 Task: Add the task  Develop a new online tool for online surveys and polls to the section DevOps Drive in the project ArchTech and add a Due Date to the respective task as 2024/01/28
Action: Mouse moved to (626, 454)
Screenshot: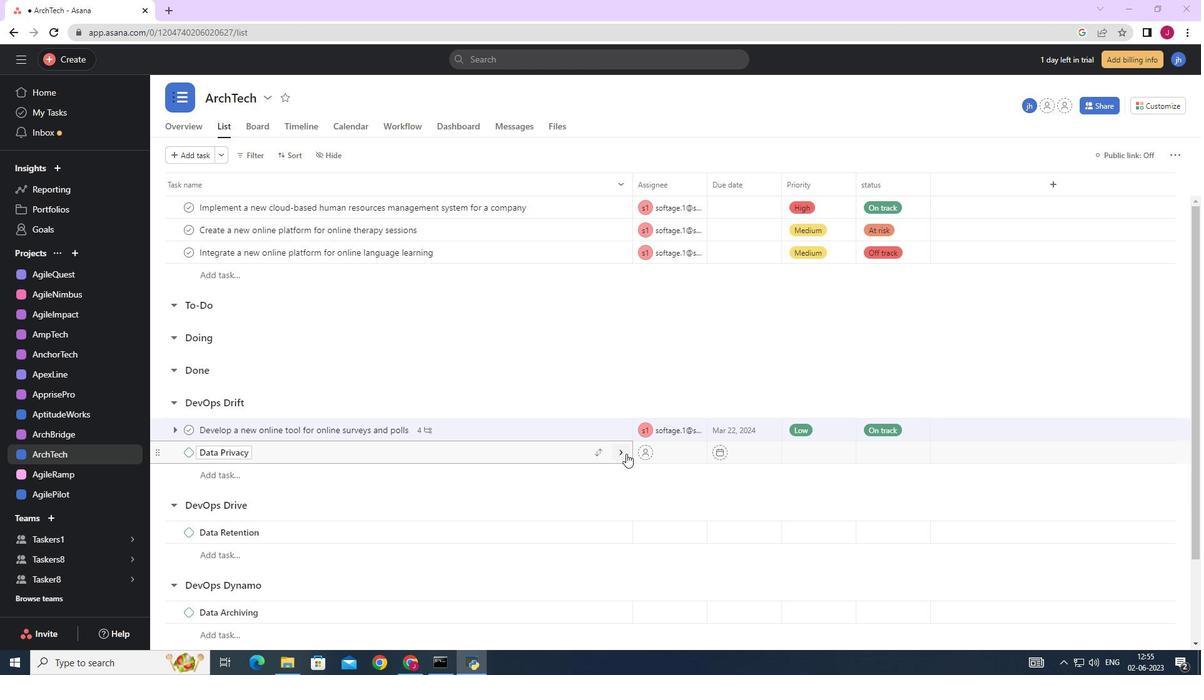 
Action: Mouse scrolled (626, 455) with delta (0, 0)
Screenshot: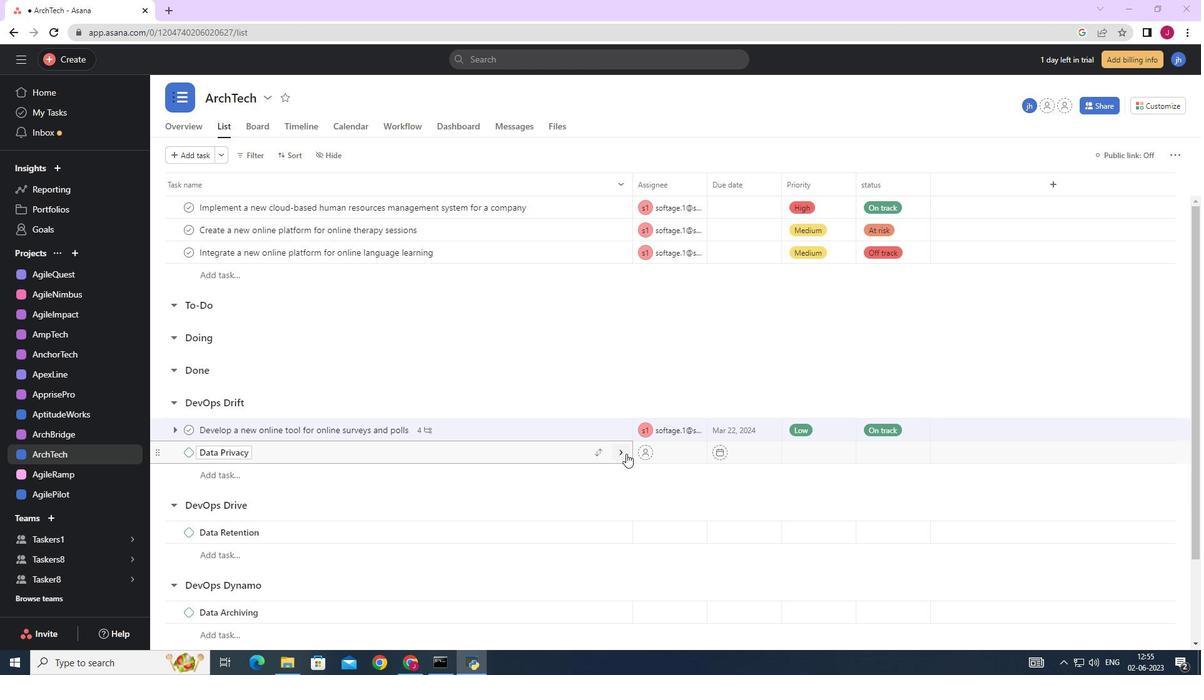 
Action: Mouse moved to (625, 453)
Screenshot: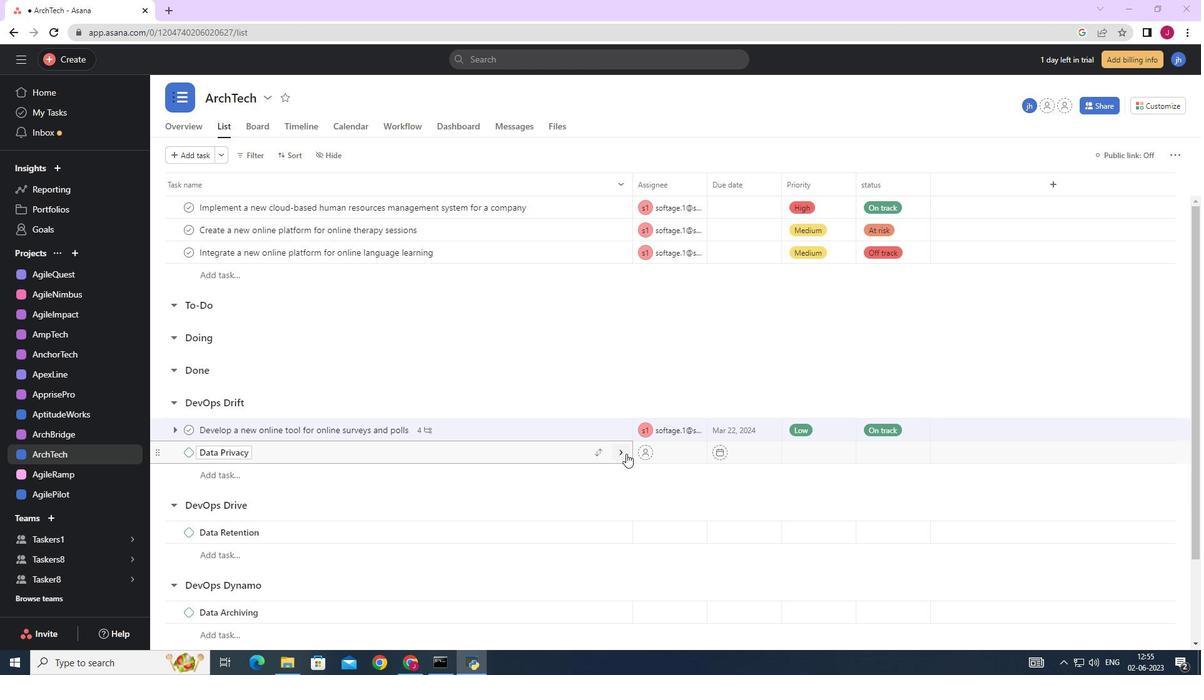 
Action: Mouse scrolled (625, 453) with delta (0, 0)
Screenshot: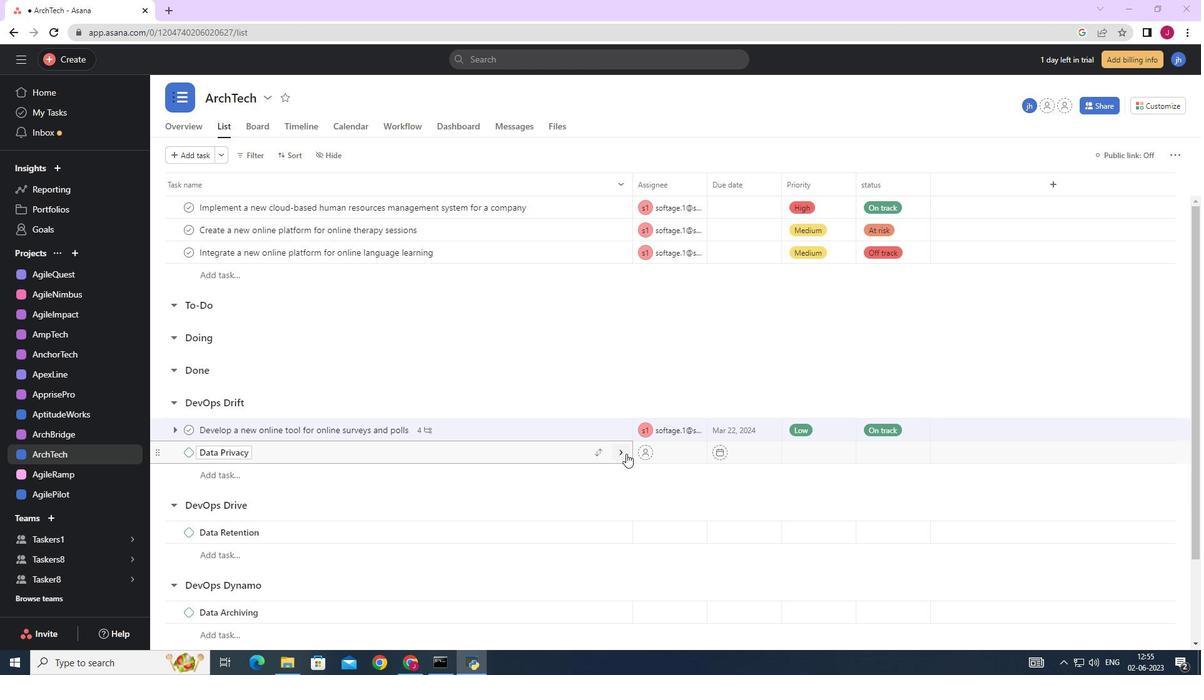 
Action: Mouse moved to (621, 450)
Screenshot: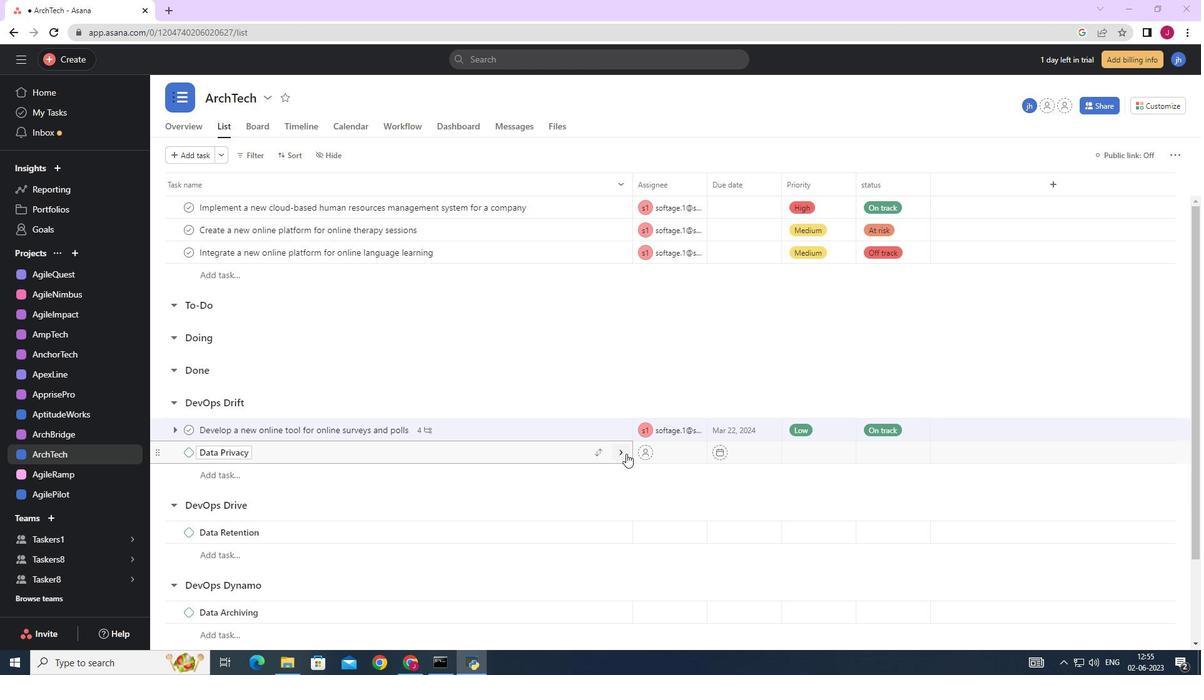 
Action: Mouse scrolled (623, 452) with delta (0, 0)
Screenshot: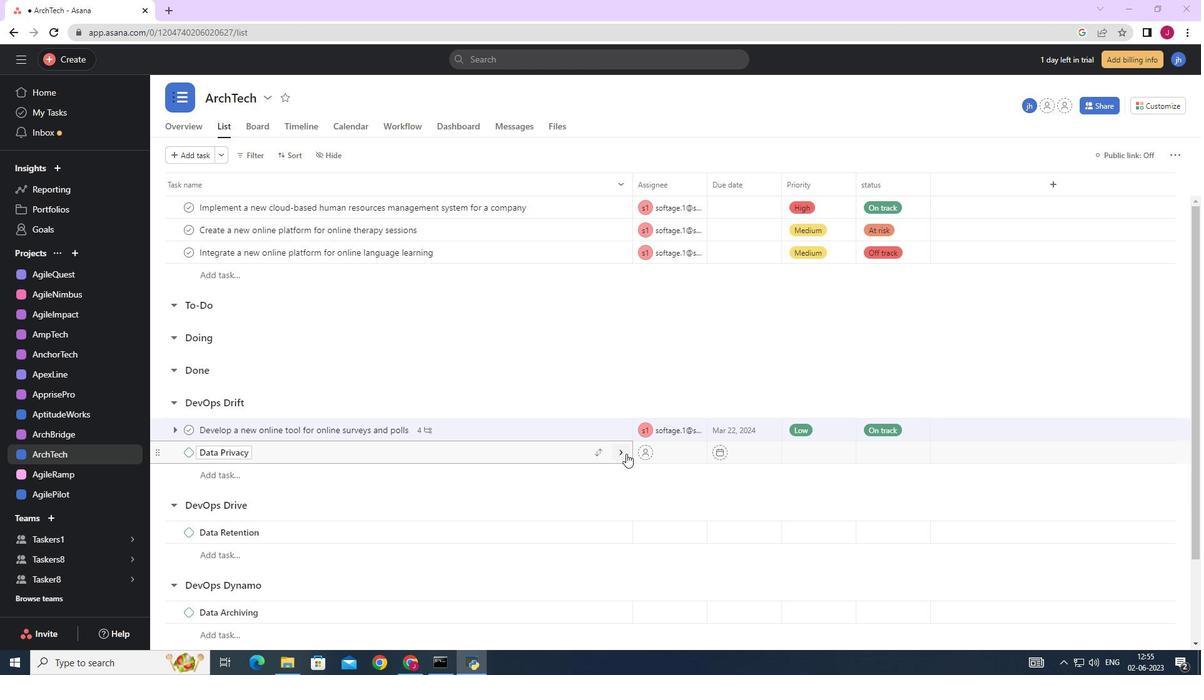 
Action: Mouse moved to (612, 443)
Screenshot: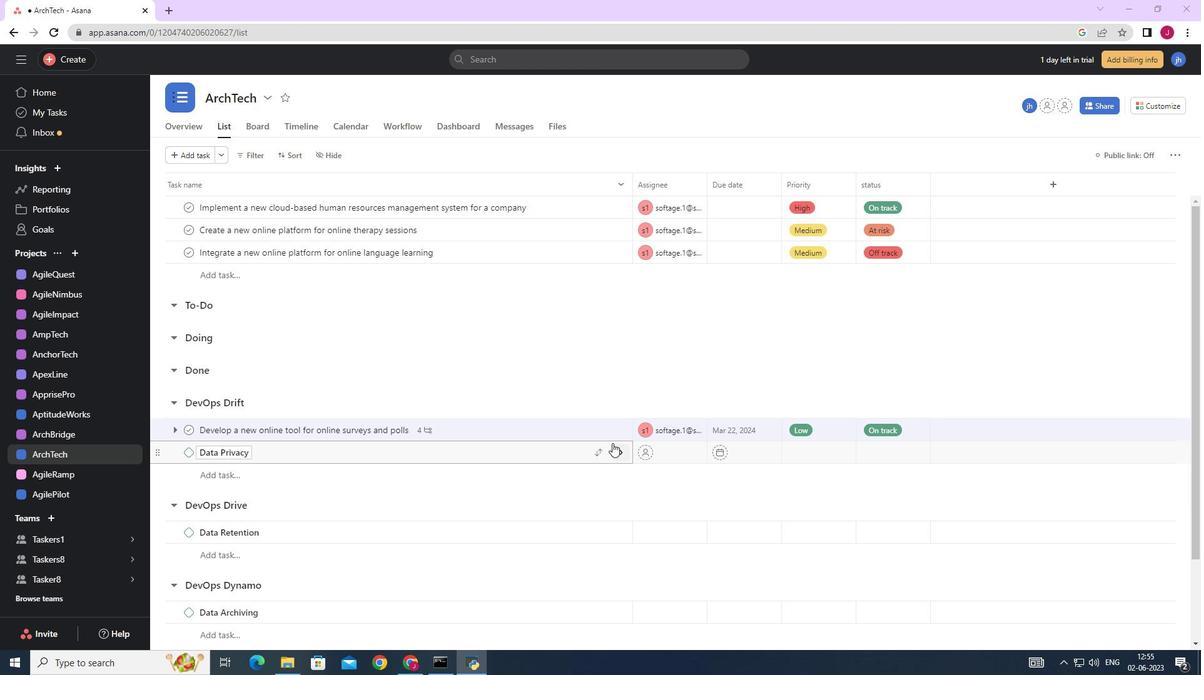 
Action: Mouse scrolled (614, 445) with delta (0, 0)
Screenshot: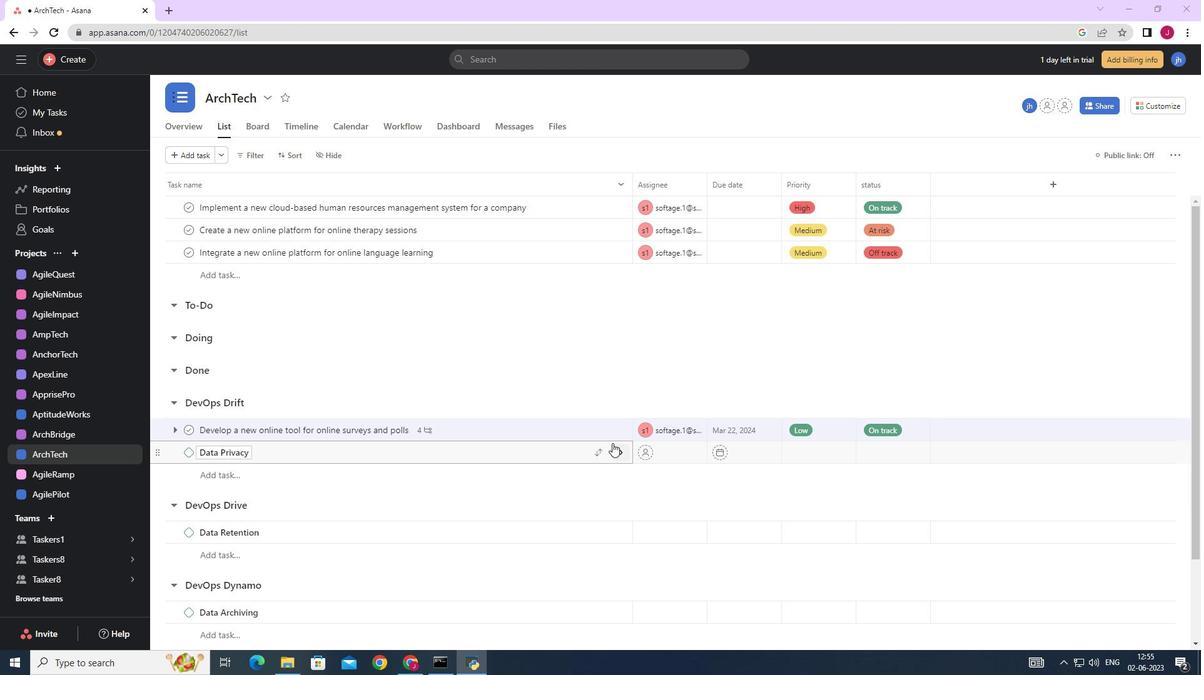 
Action: Mouse moved to (596, 433)
Screenshot: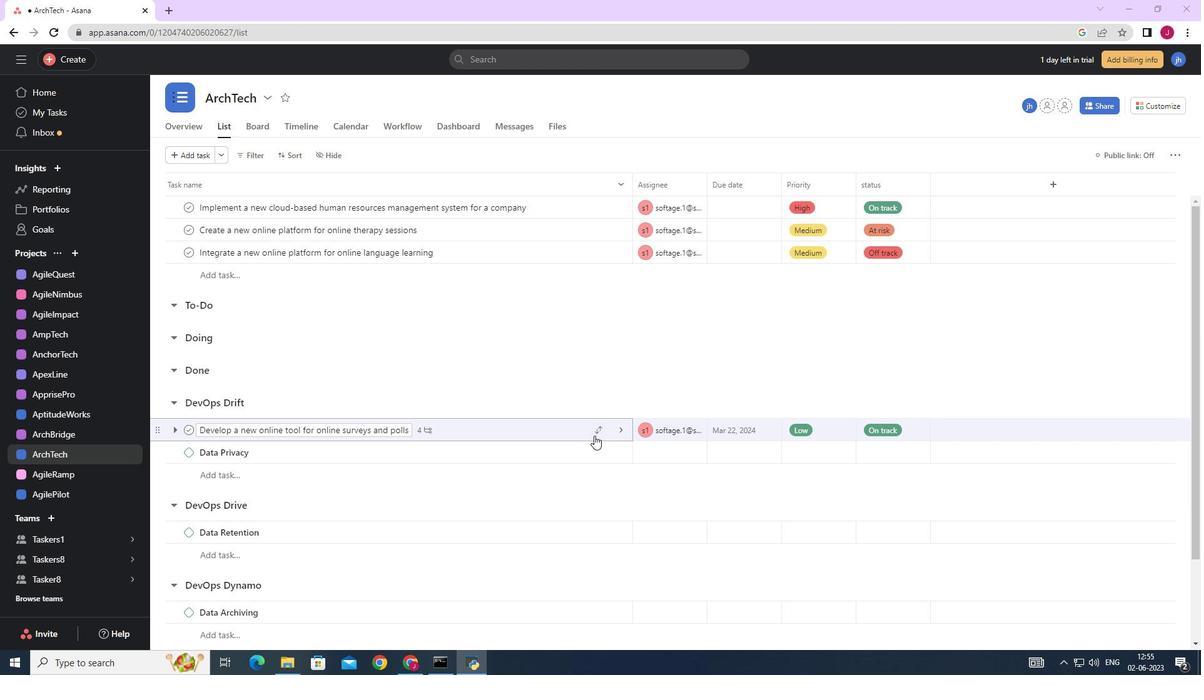 
Action: Mouse pressed left at (596, 433)
Screenshot: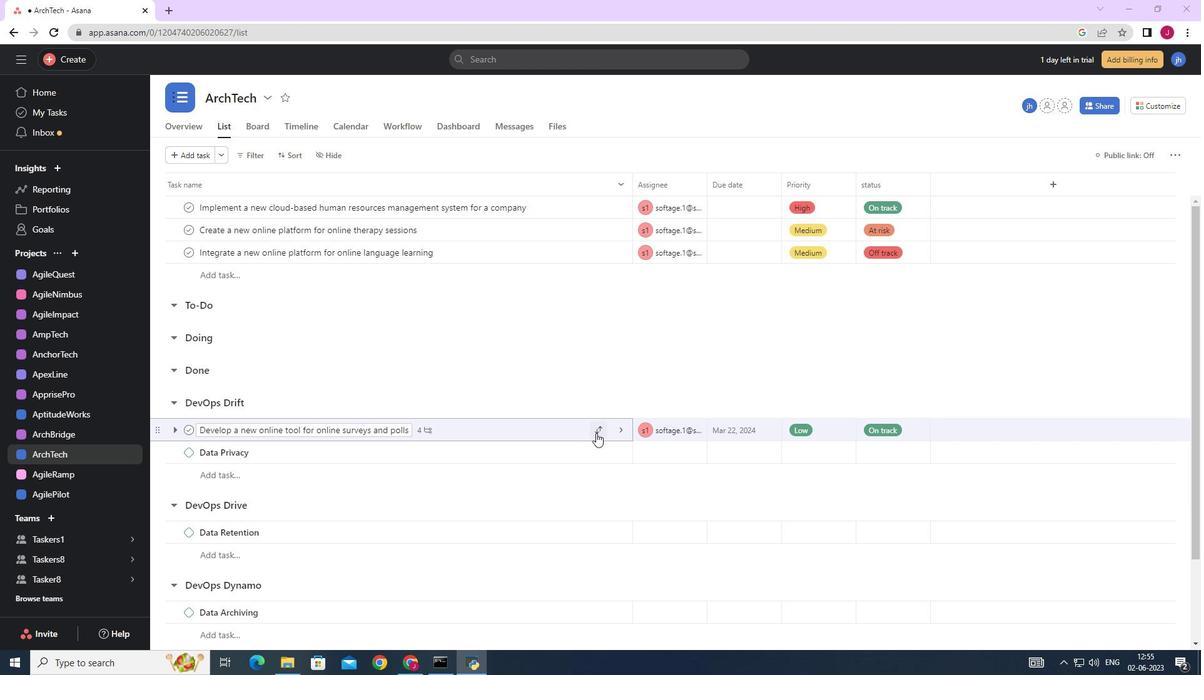 
Action: Mouse moved to (533, 365)
Screenshot: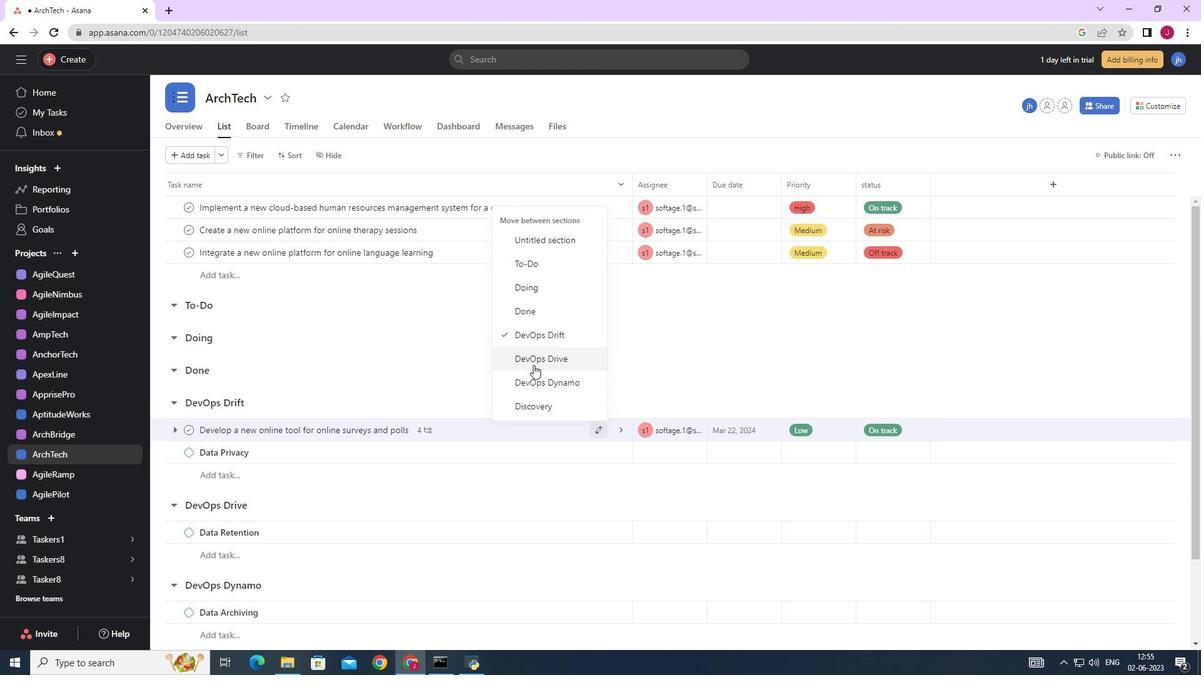 
Action: Mouse pressed left at (533, 365)
Screenshot: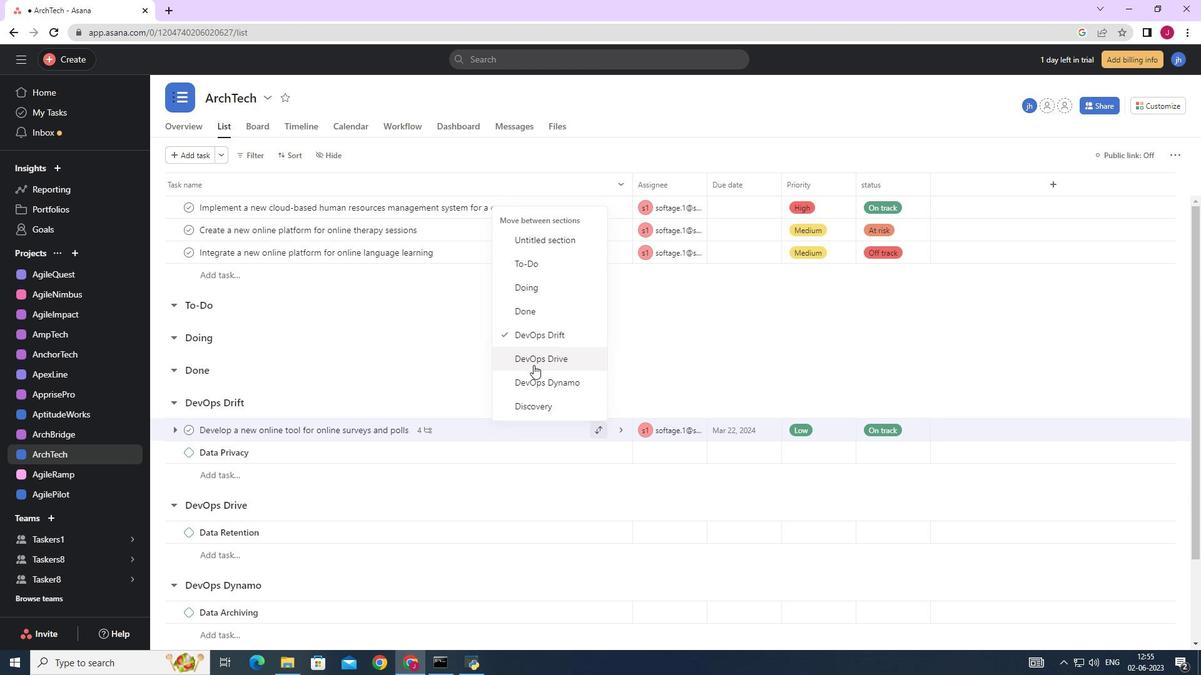 
Action: Mouse moved to (765, 511)
Screenshot: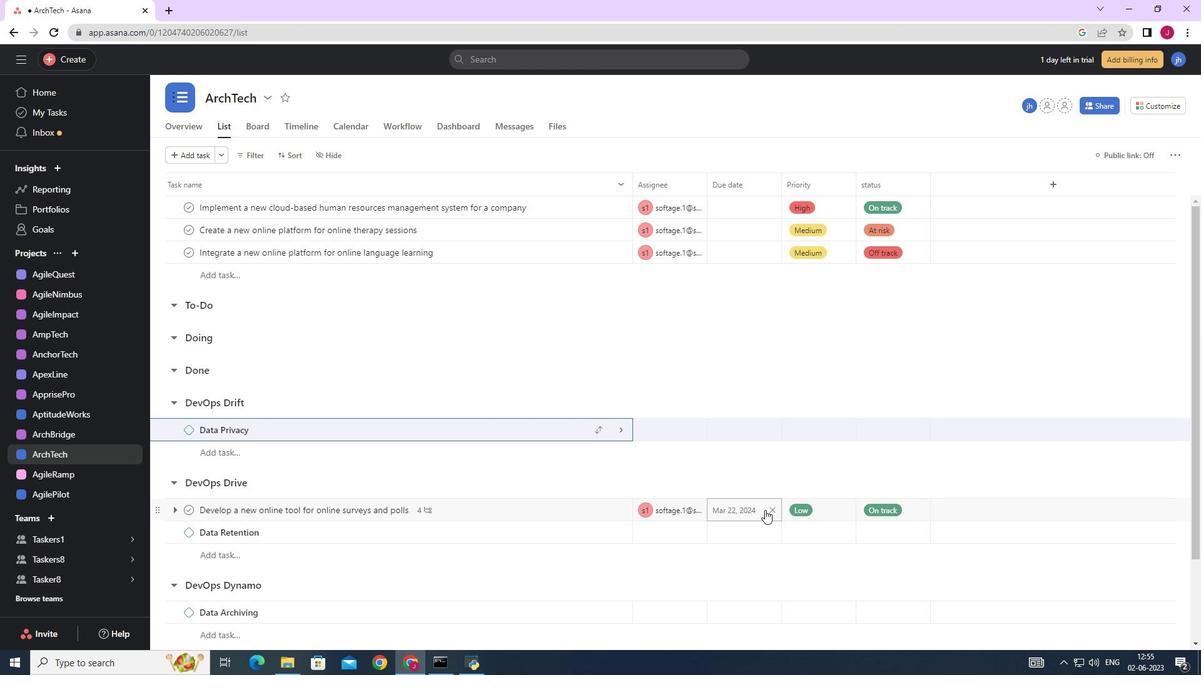 
Action: Mouse pressed left at (765, 511)
Screenshot: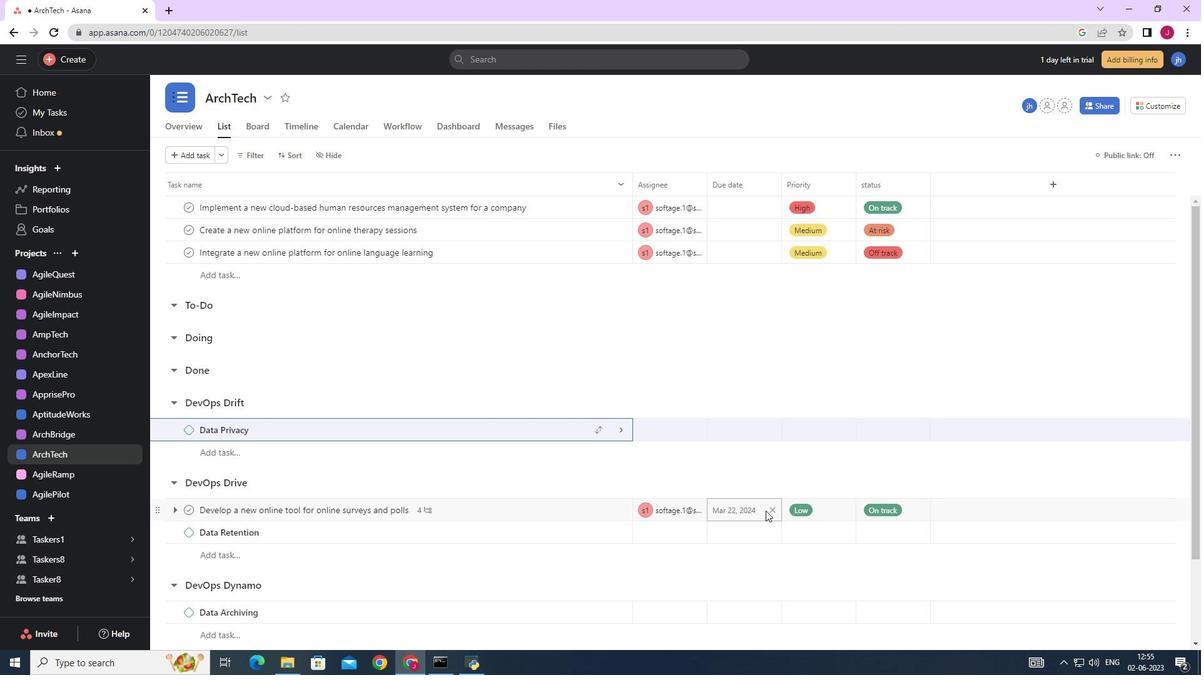 
Action: Mouse moved to (774, 511)
Screenshot: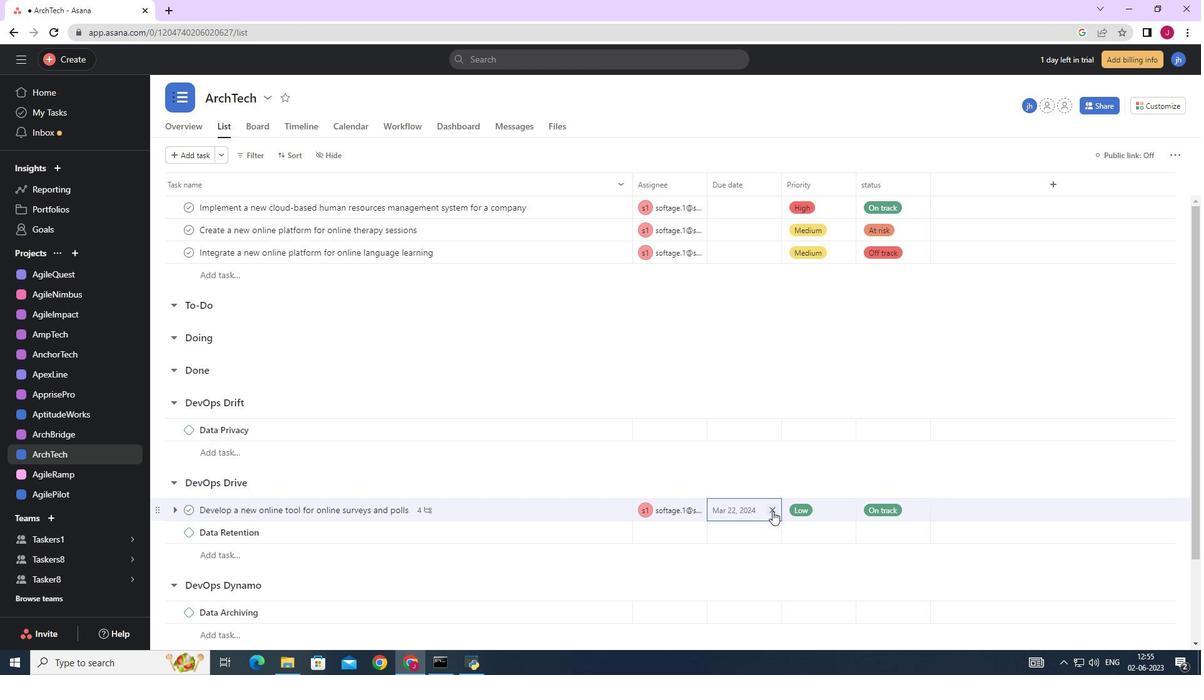 
Action: Mouse pressed left at (774, 511)
Screenshot: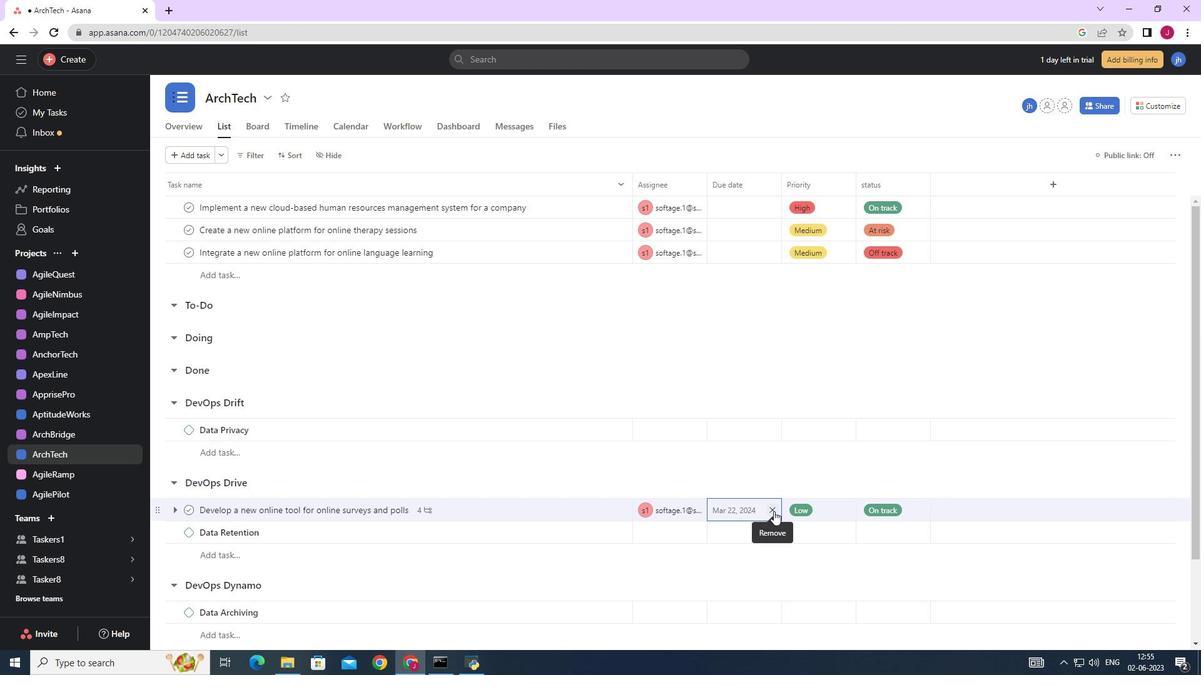 
Action: Mouse moved to (730, 513)
Screenshot: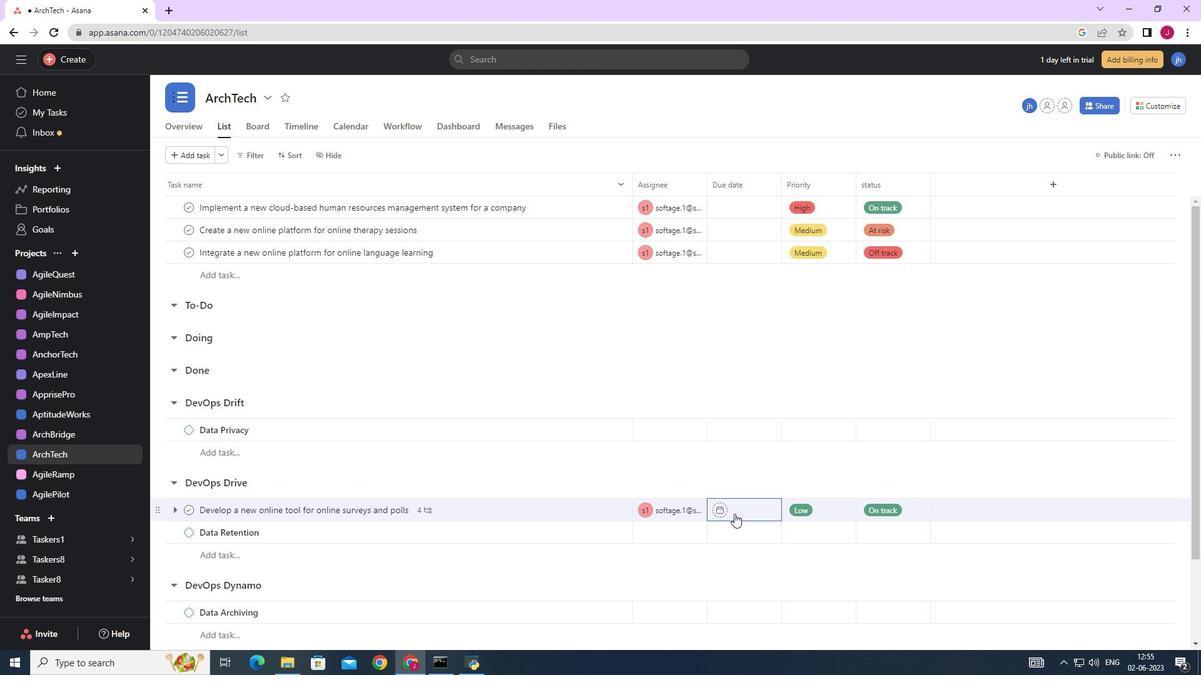 
Action: Mouse pressed left at (730, 513)
Screenshot: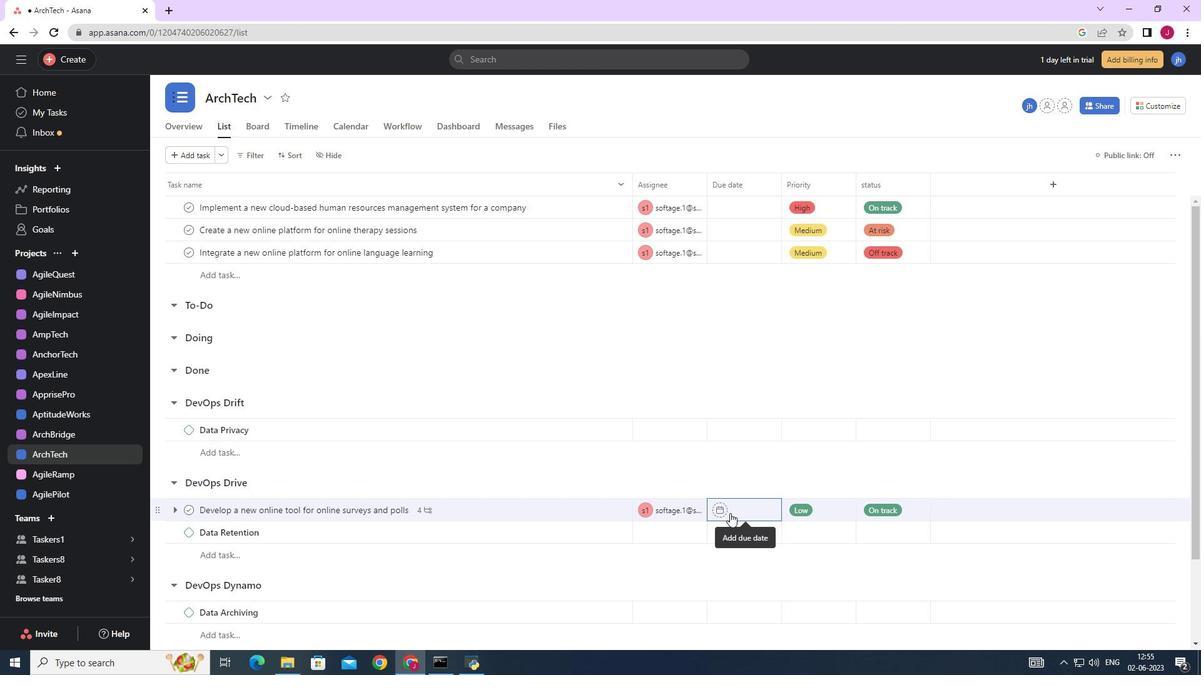 
Action: Mouse moved to (872, 311)
Screenshot: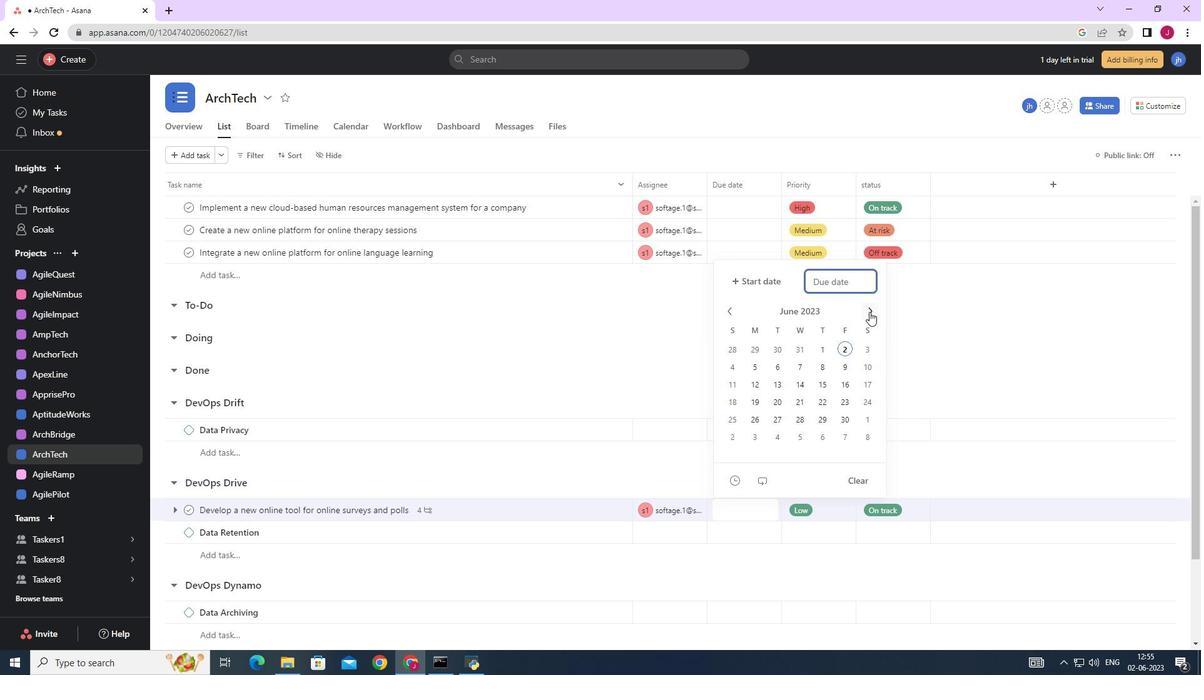 
Action: Mouse pressed left at (872, 311)
Screenshot: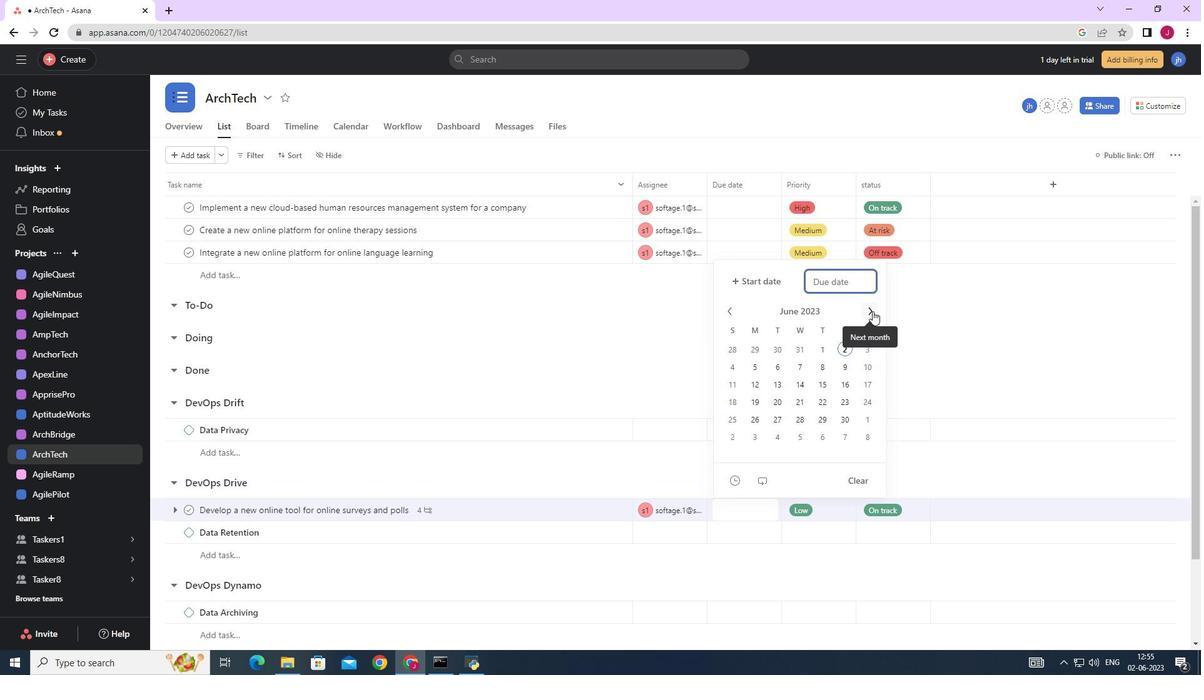 
Action: Mouse pressed left at (872, 311)
Screenshot: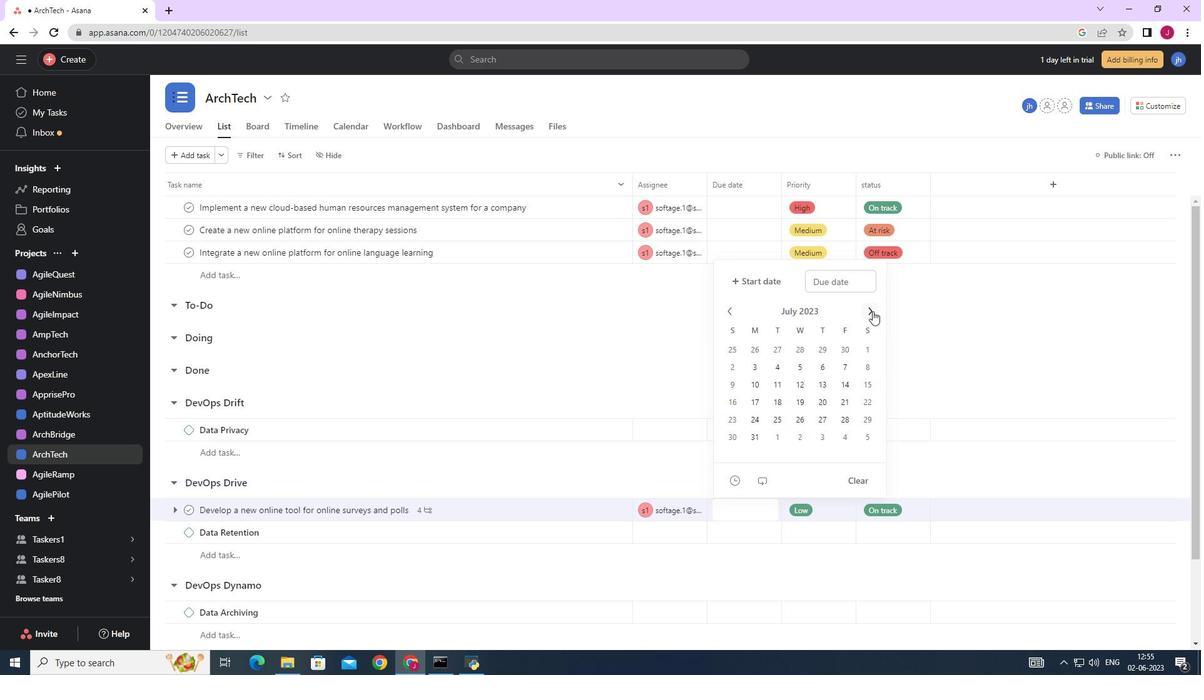 
Action: Mouse pressed left at (872, 311)
Screenshot: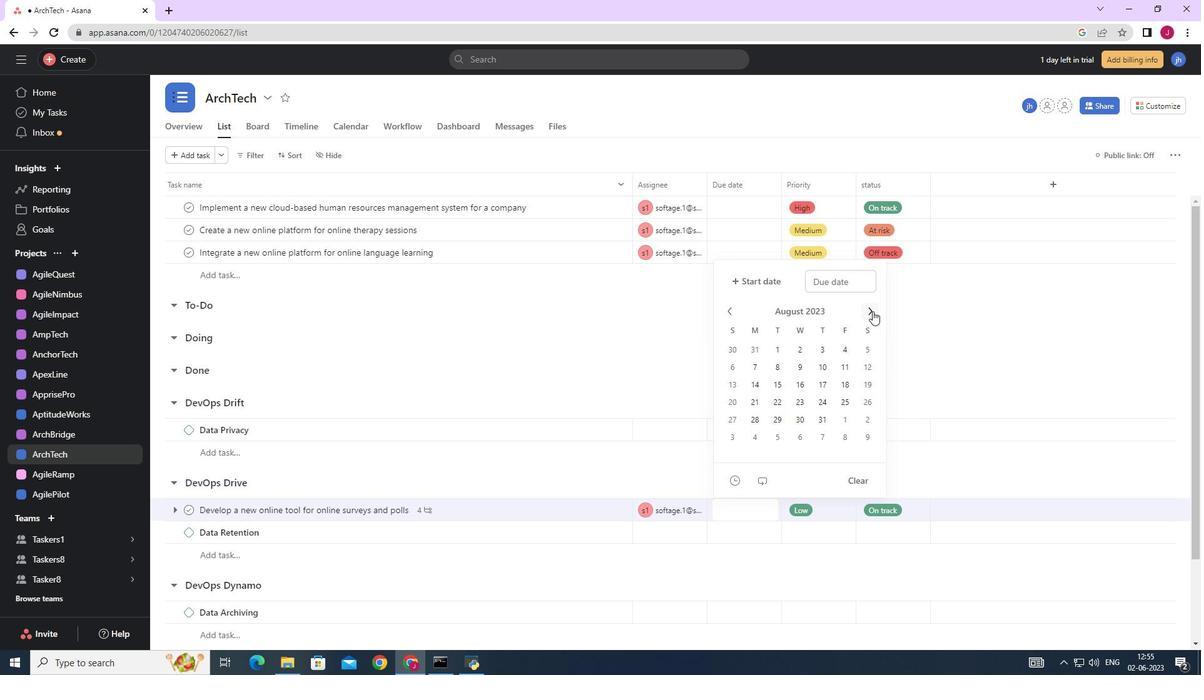 
Action: Mouse pressed left at (872, 311)
Screenshot: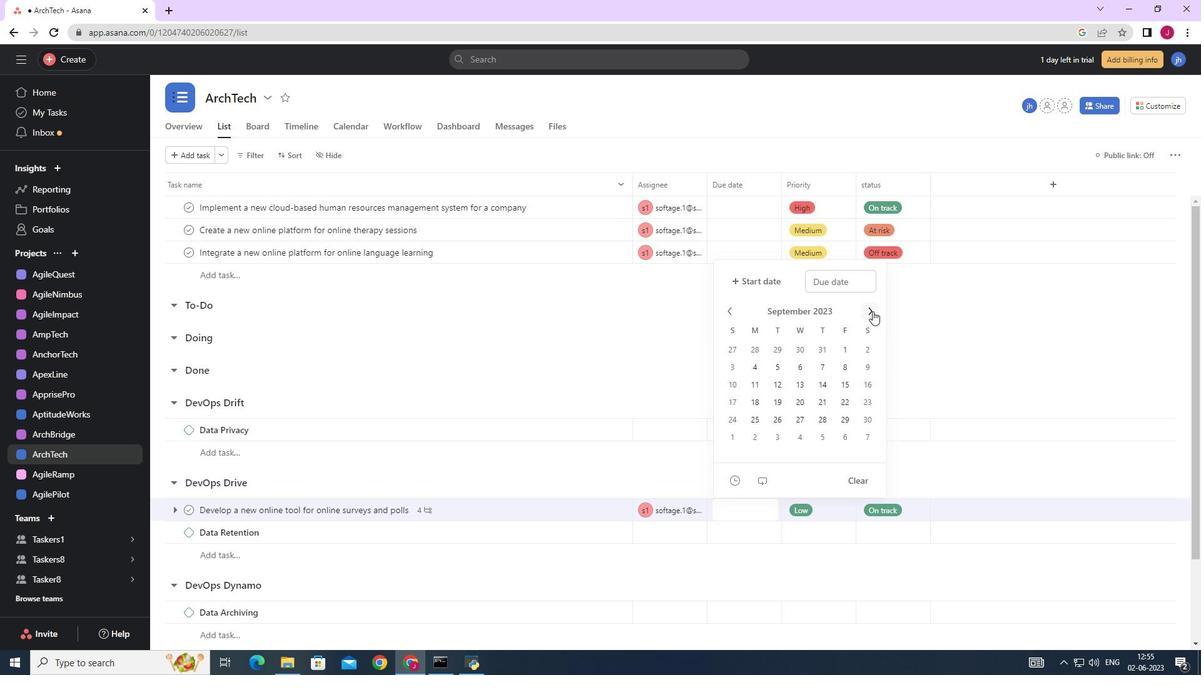 
Action: Mouse pressed left at (872, 311)
Screenshot: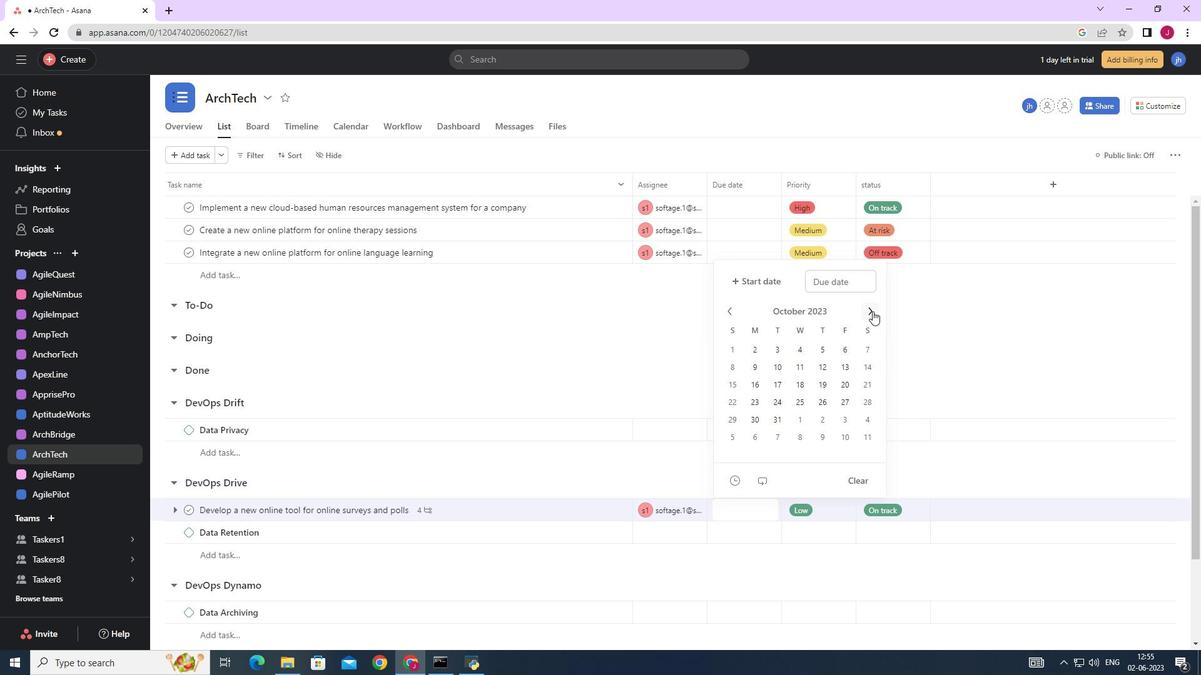 
Action: Mouse pressed left at (872, 311)
Screenshot: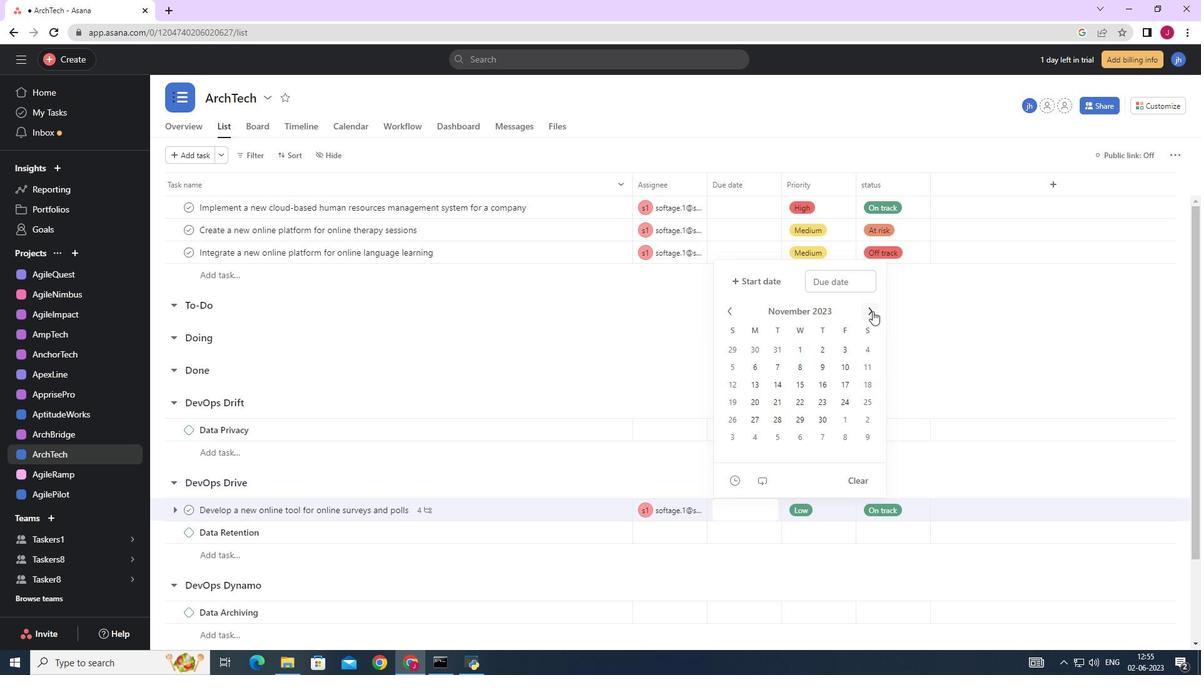 
Action: Mouse pressed left at (872, 311)
Screenshot: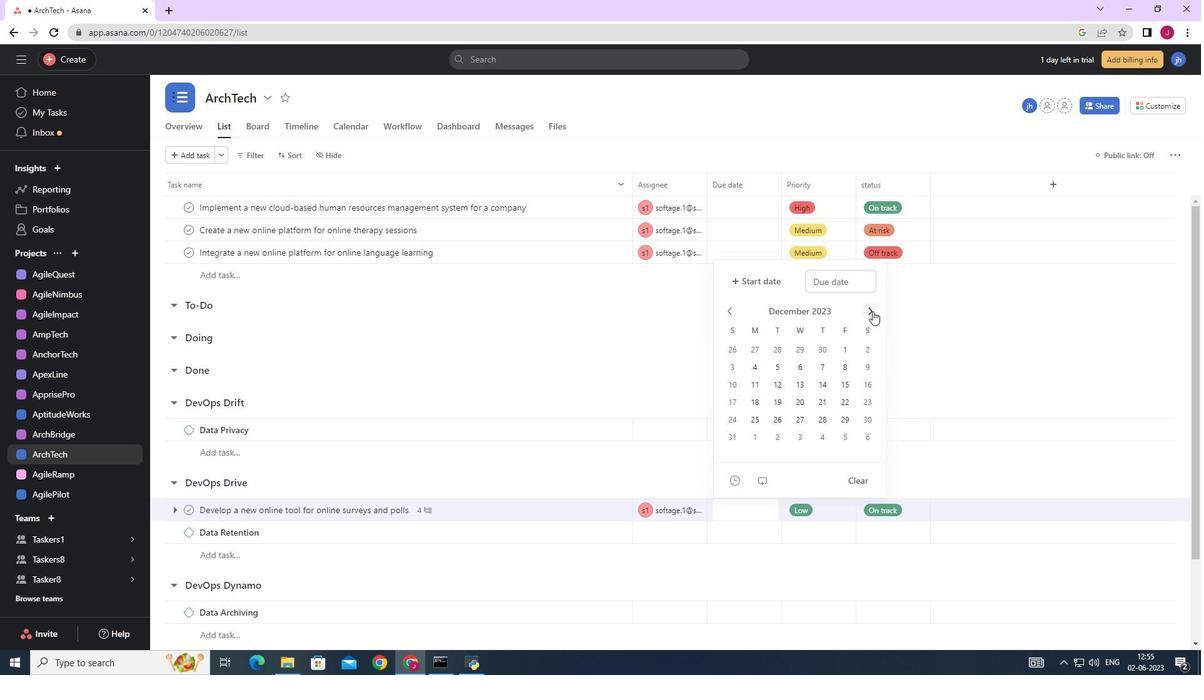 
Action: Mouse pressed left at (872, 311)
Screenshot: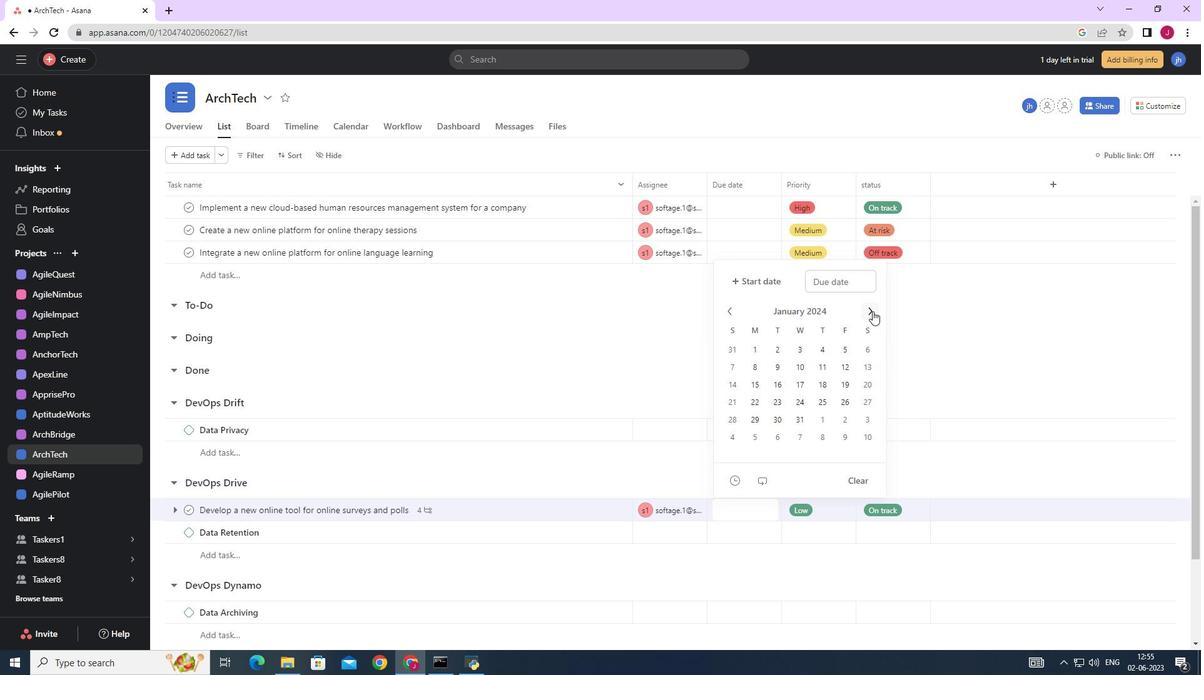 
Action: Mouse moved to (730, 313)
Screenshot: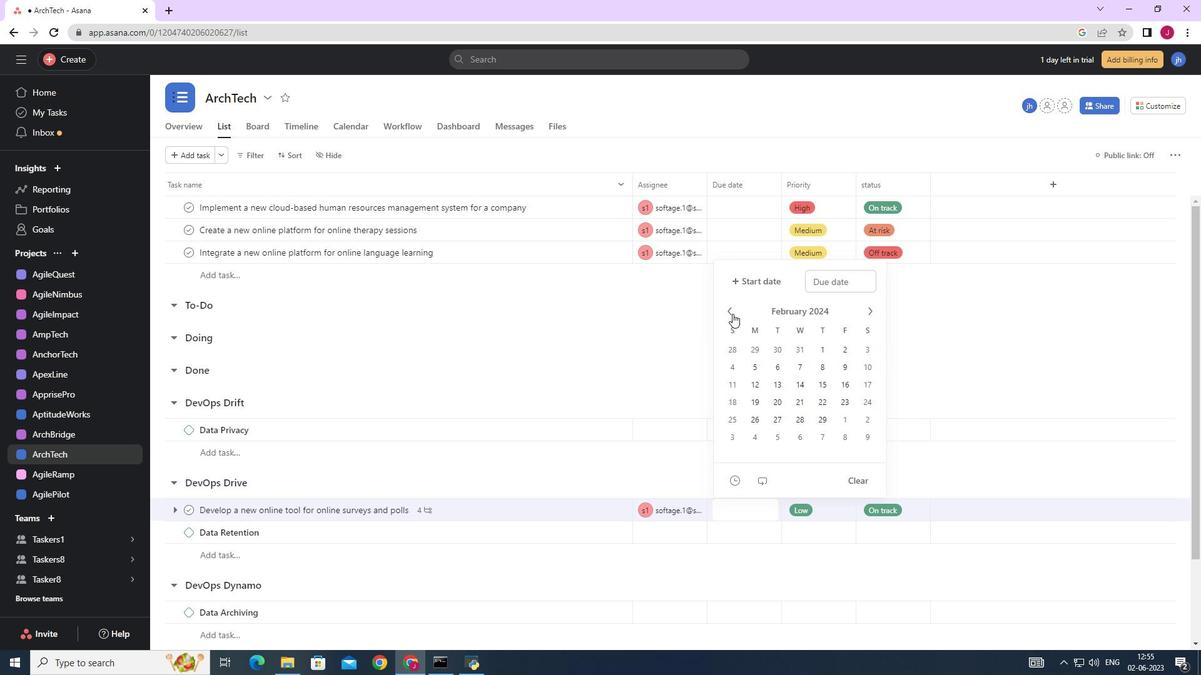 
Action: Mouse pressed left at (730, 313)
Screenshot: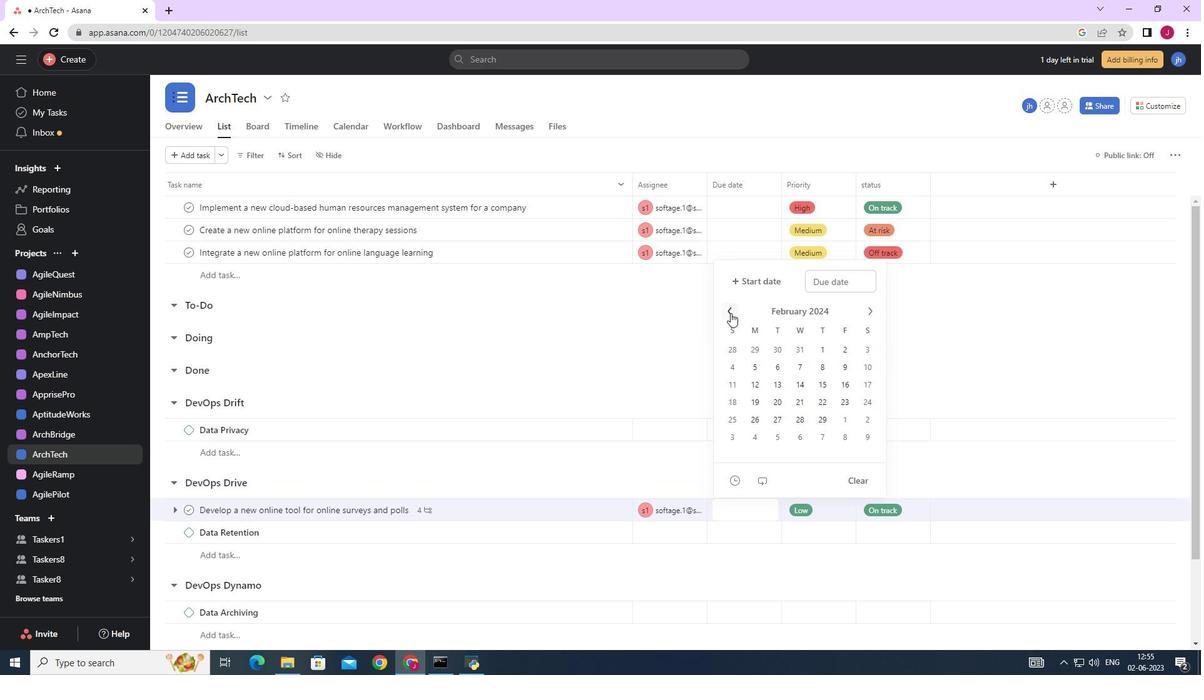 
Action: Mouse moved to (739, 419)
Screenshot: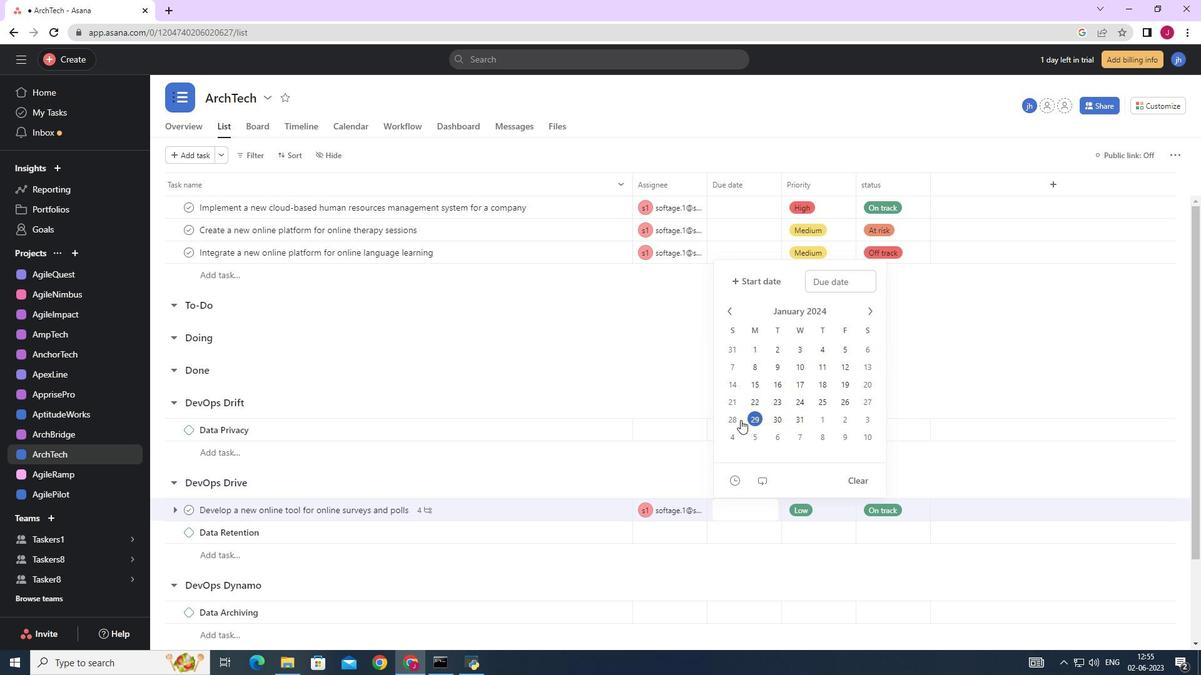 
Action: Mouse pressed left at (739, 419)
Screenshot: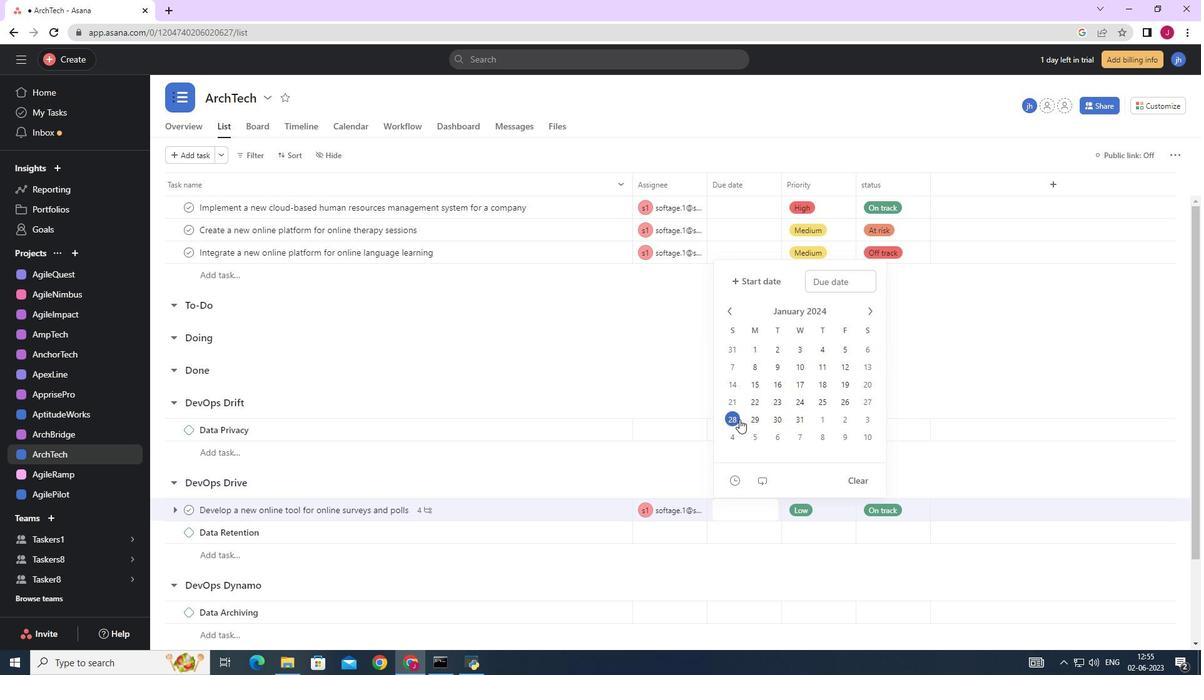 
Action: Mouse moved to (1121, 347)
Screenshot: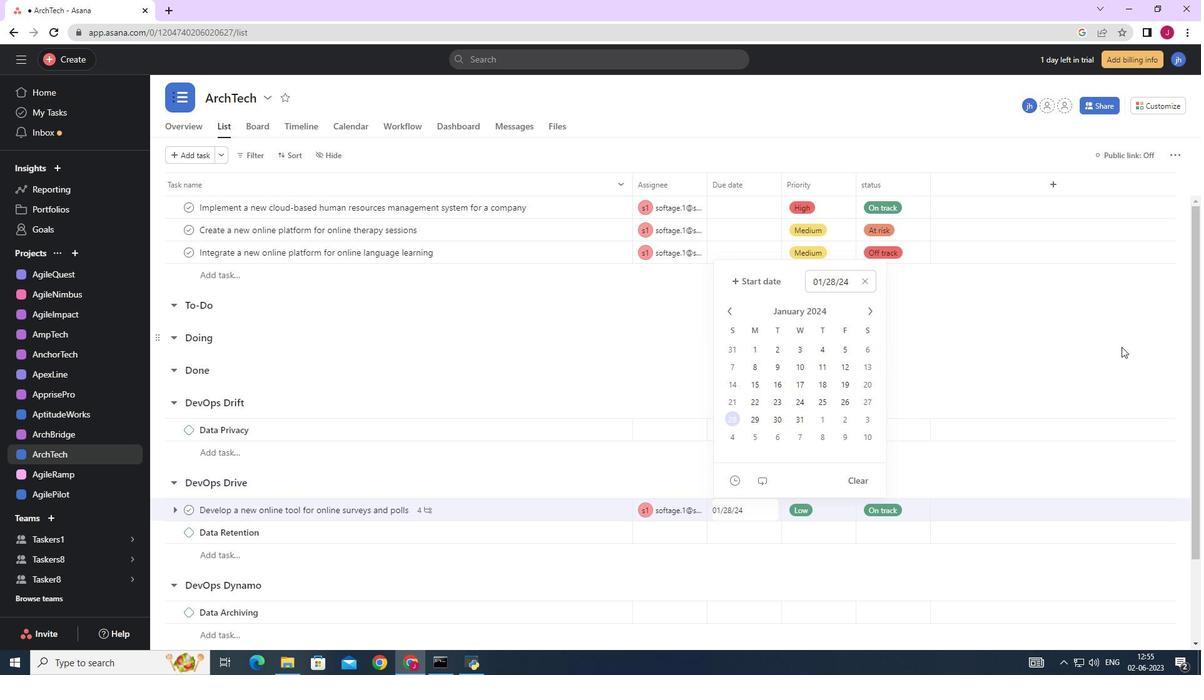 
Action: Mouse pressed left at (1121, 347)
Screenshot: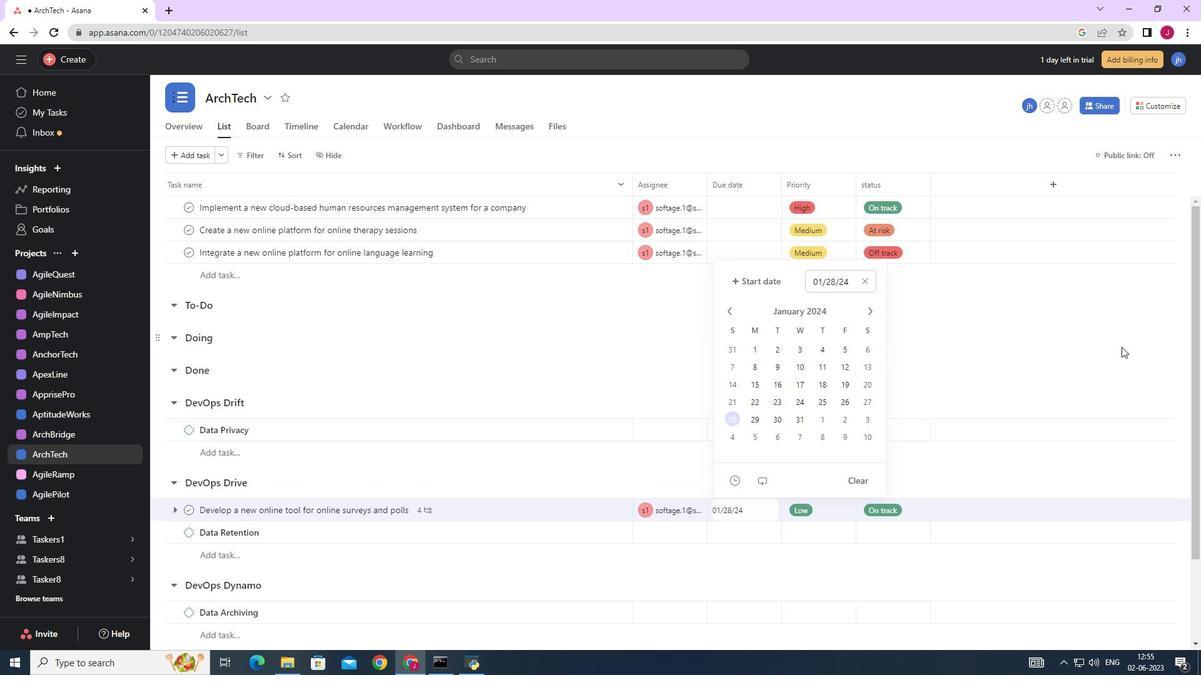 
Action: Mouse moved to (1083, 348)
Screenshot: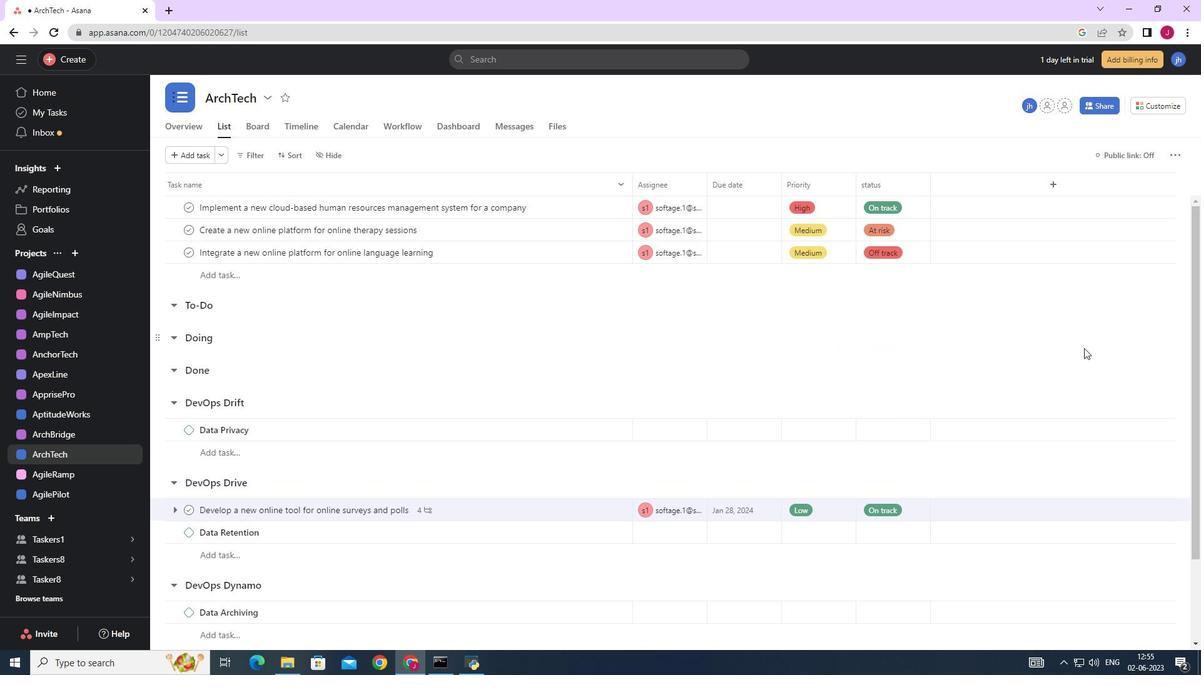 
